 Task: Search for emails from 'softage@softage.net' received last week.
Action: Mouse moved to (320, 12)
Screenshot: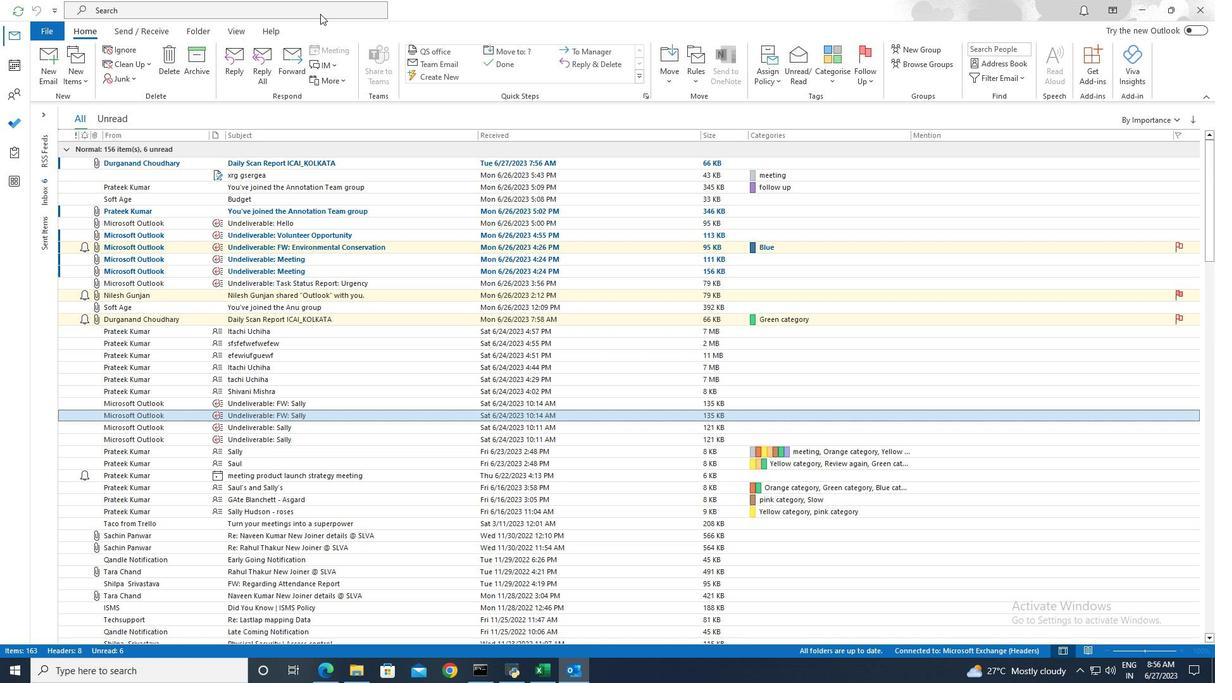 
Action: Mouse pressed left at (320, 12)
Screenshot: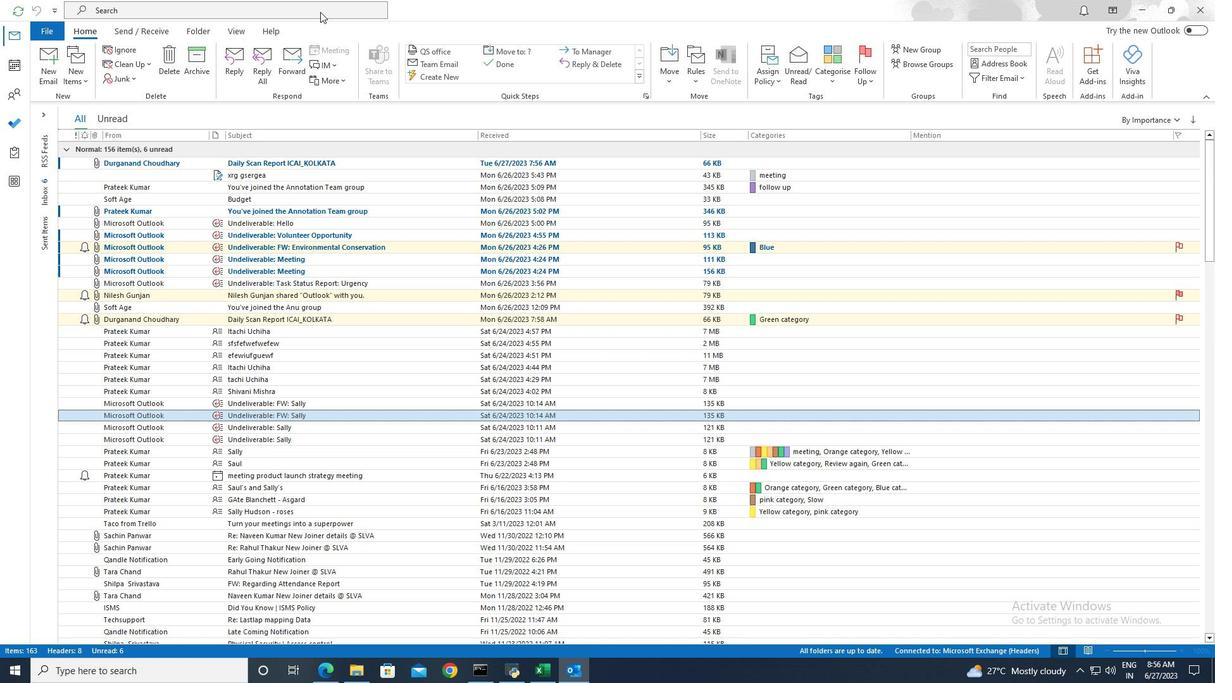 
Action: Mouse moved to (438, 8)
Screenshot: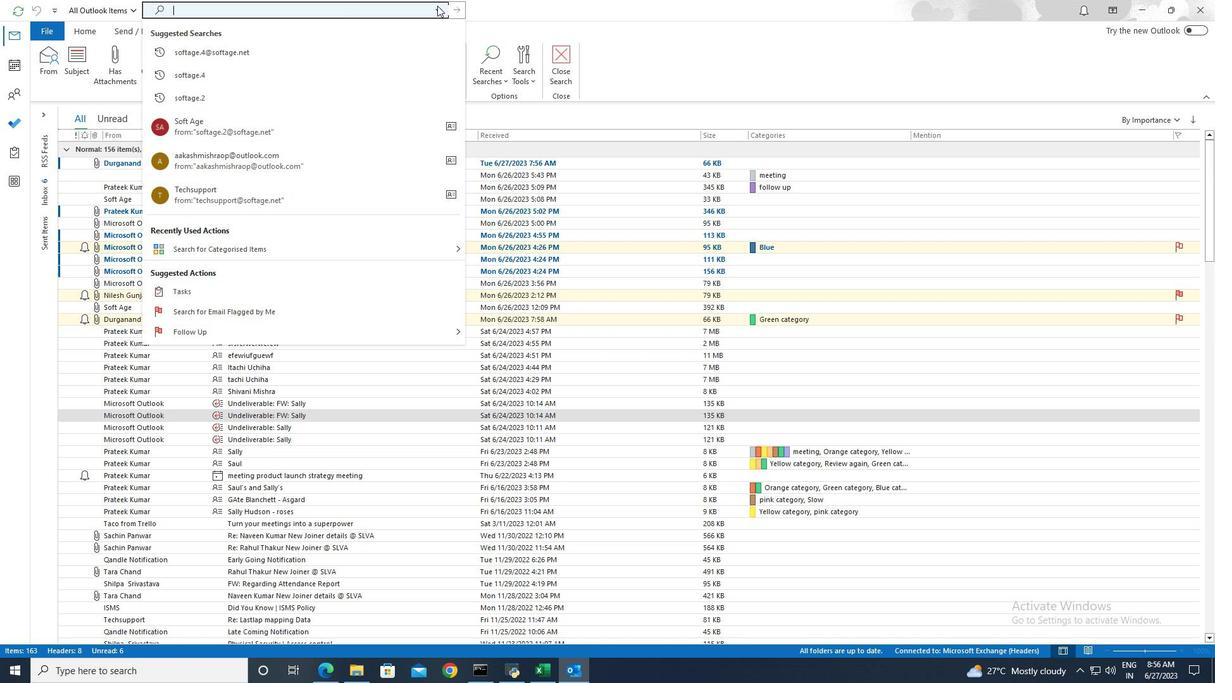 
Action: Mouse pressed left at (438, 8)
Screenshot: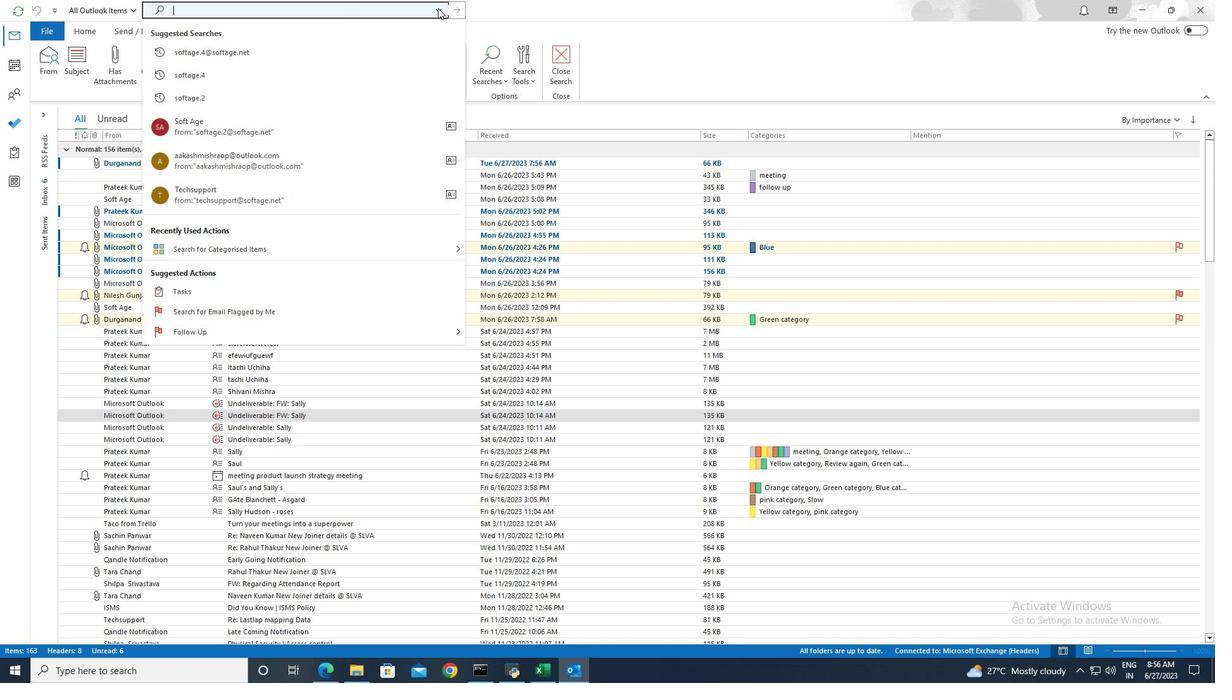 
Action: Mouse moved to (440, 143)
Screenshot: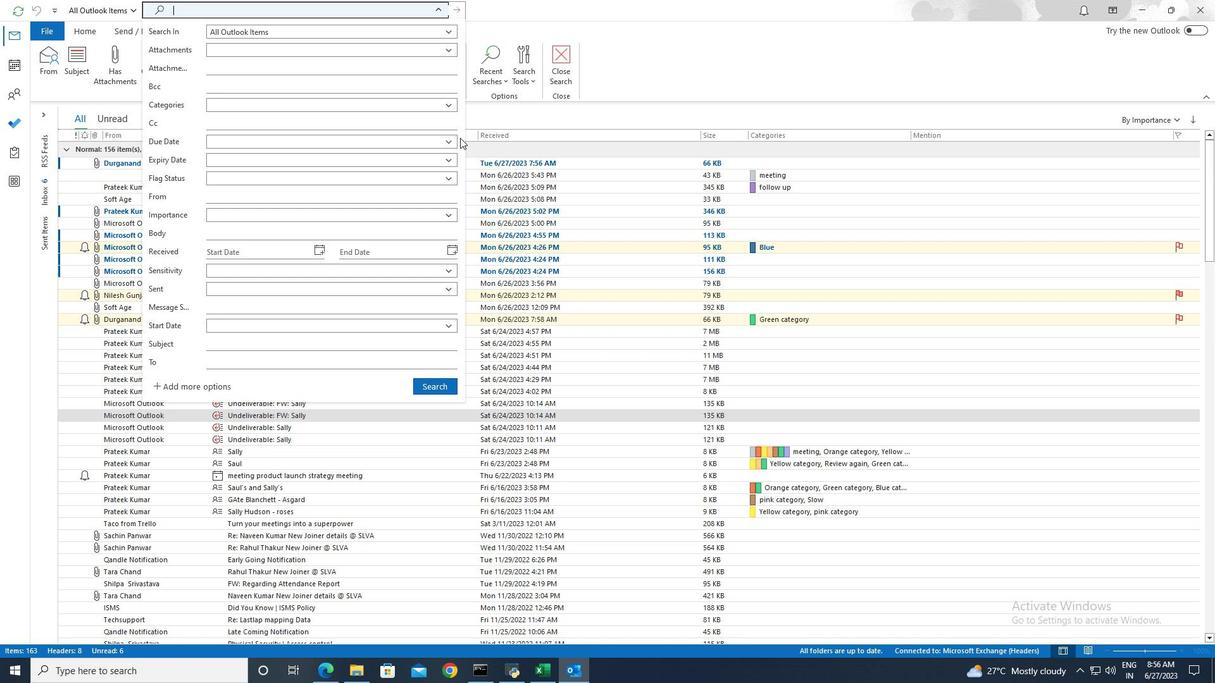 
Action: Mouse pressed left at (440, 143)
Screenshot: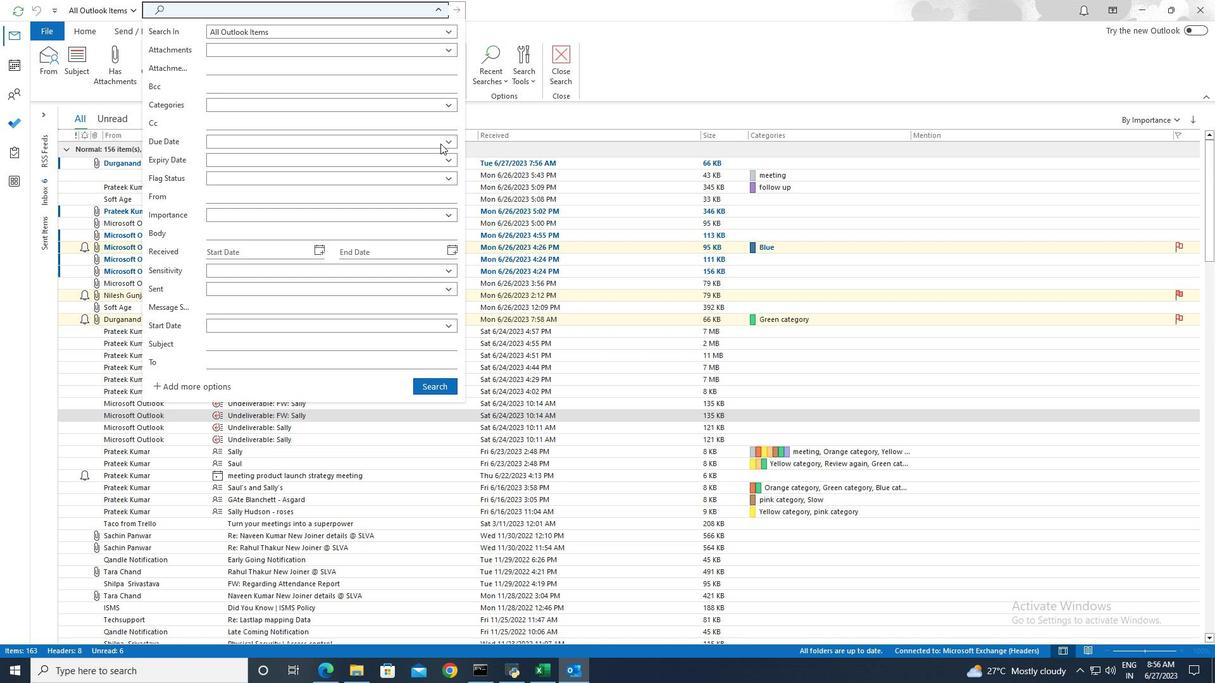 
Action: Mouse moved to (242, 222)
Screenshot: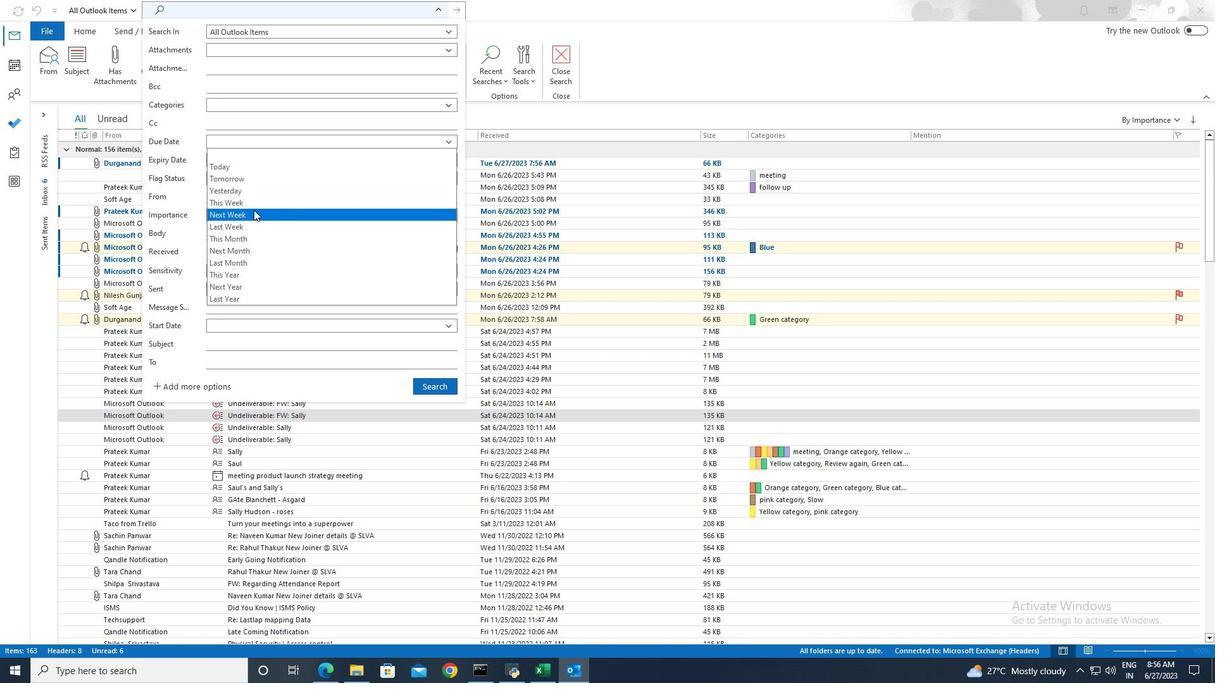 
Action: Mouse pressed left at (242, 222)
Screenshot: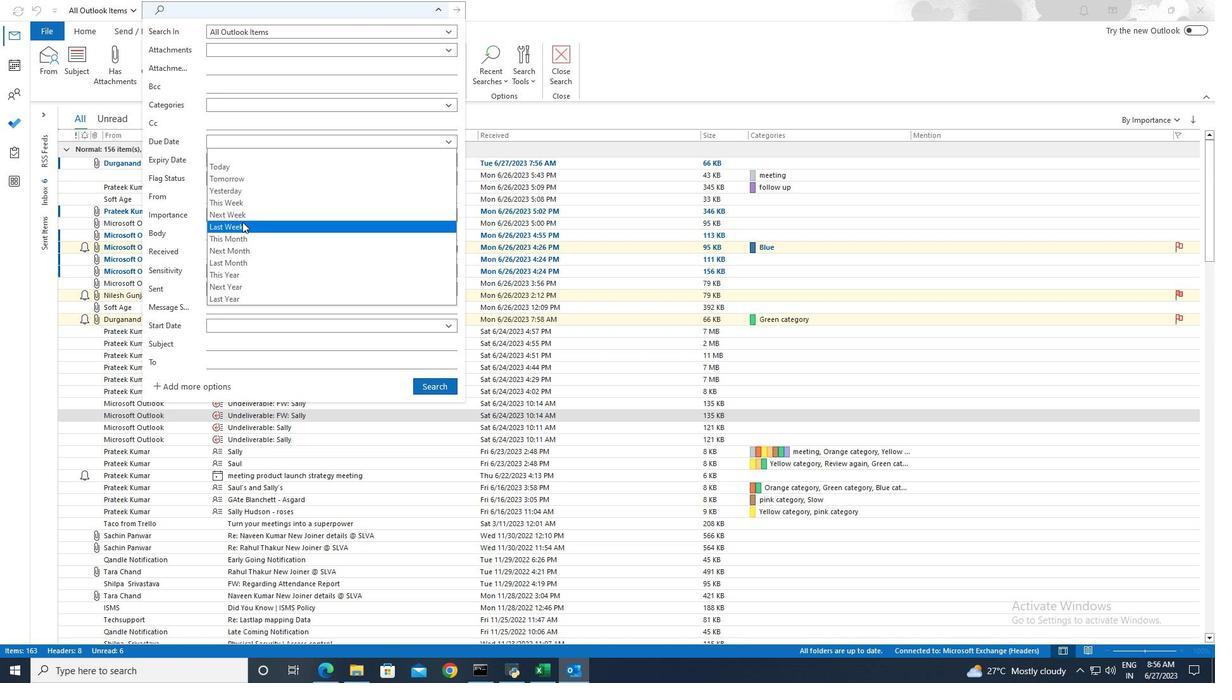 
Action: Mouse moved to (441, 383)
Screenshot: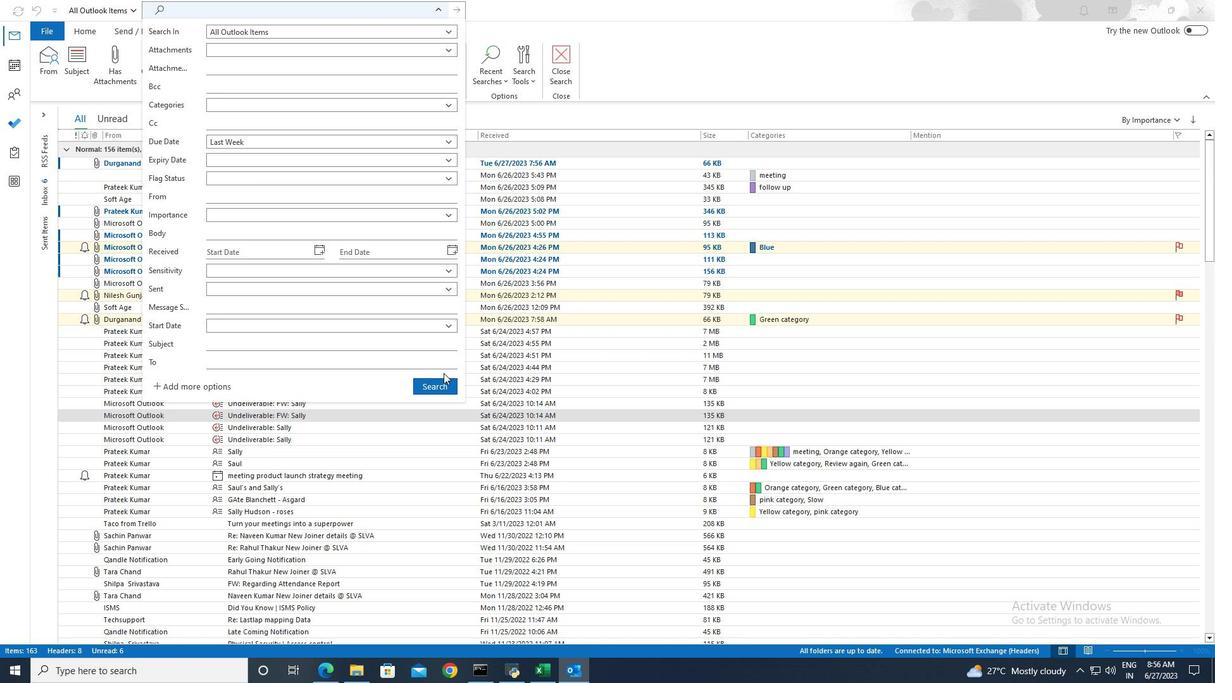 
Action: Mouse pressed left at (441, 383)
Screenshot: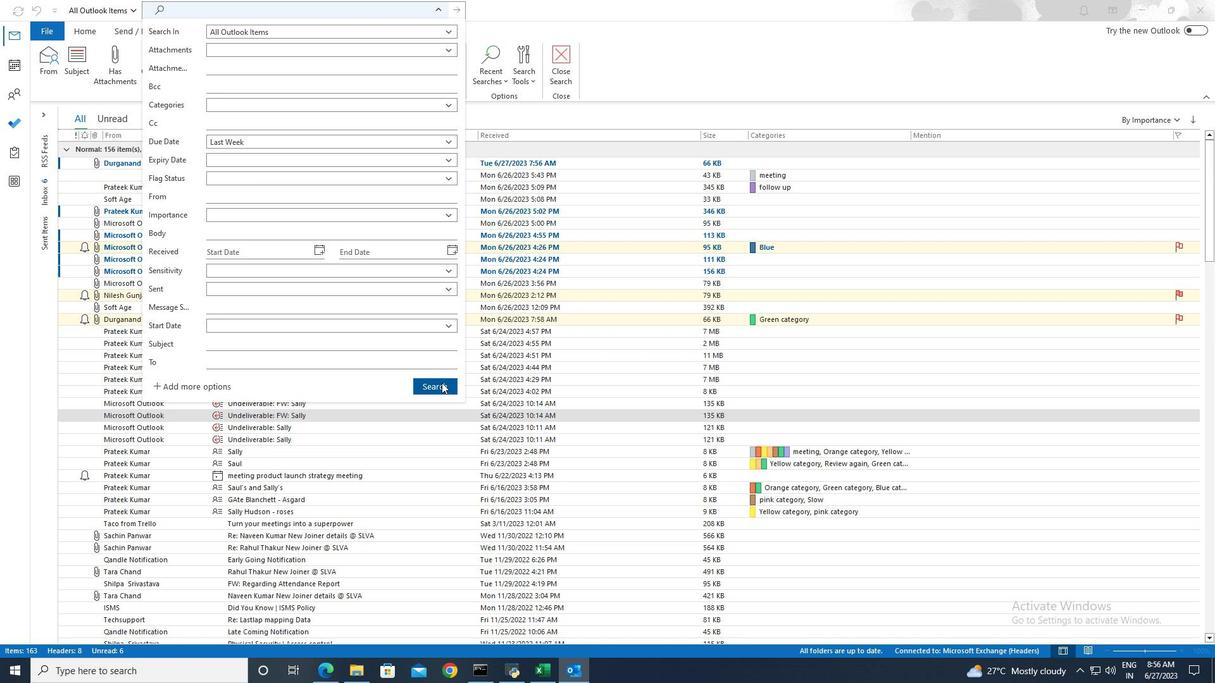
